 Task: Assign in the project UniTech the issue 'Create a new online platform for online personal development courses with advanced self-assessment and' to the sprint 'Scope Safari'.
Action: Mouse moved to (1241, 536)
Screenshot: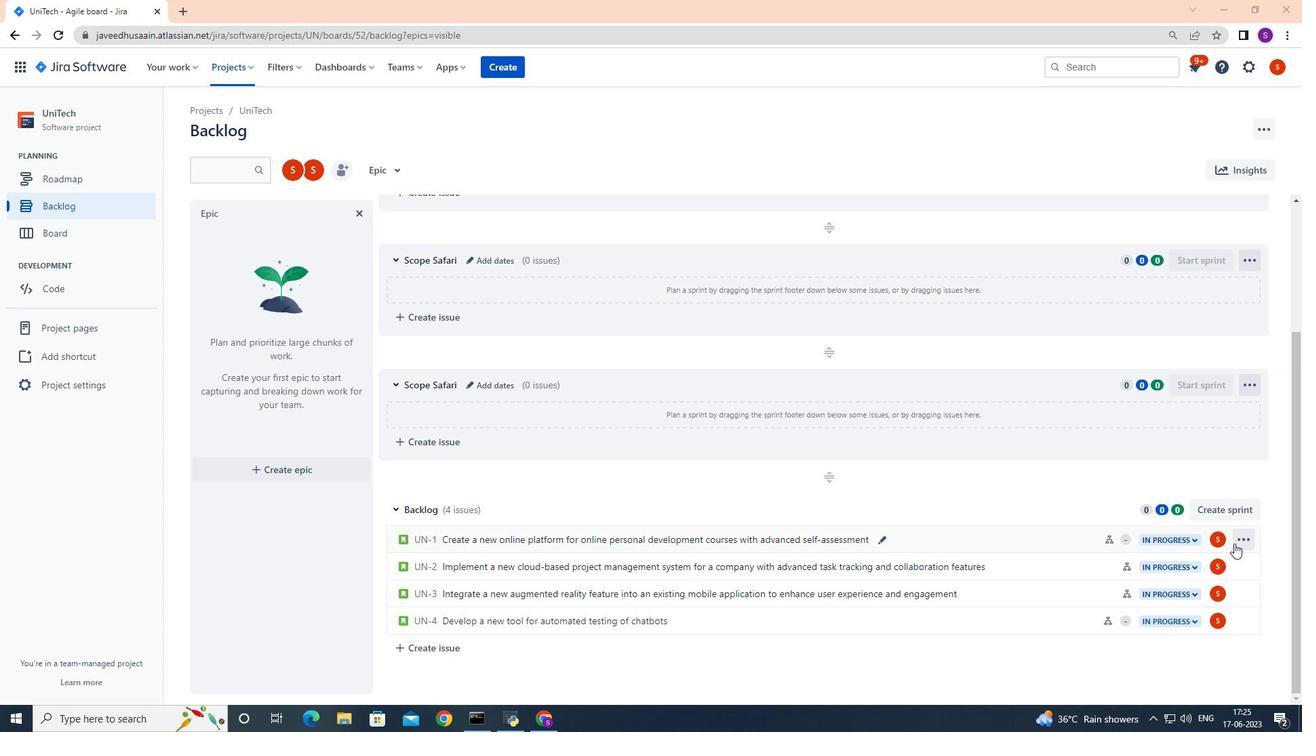 
Action: Mouse pressed left at (1241, 536)
Screenshot: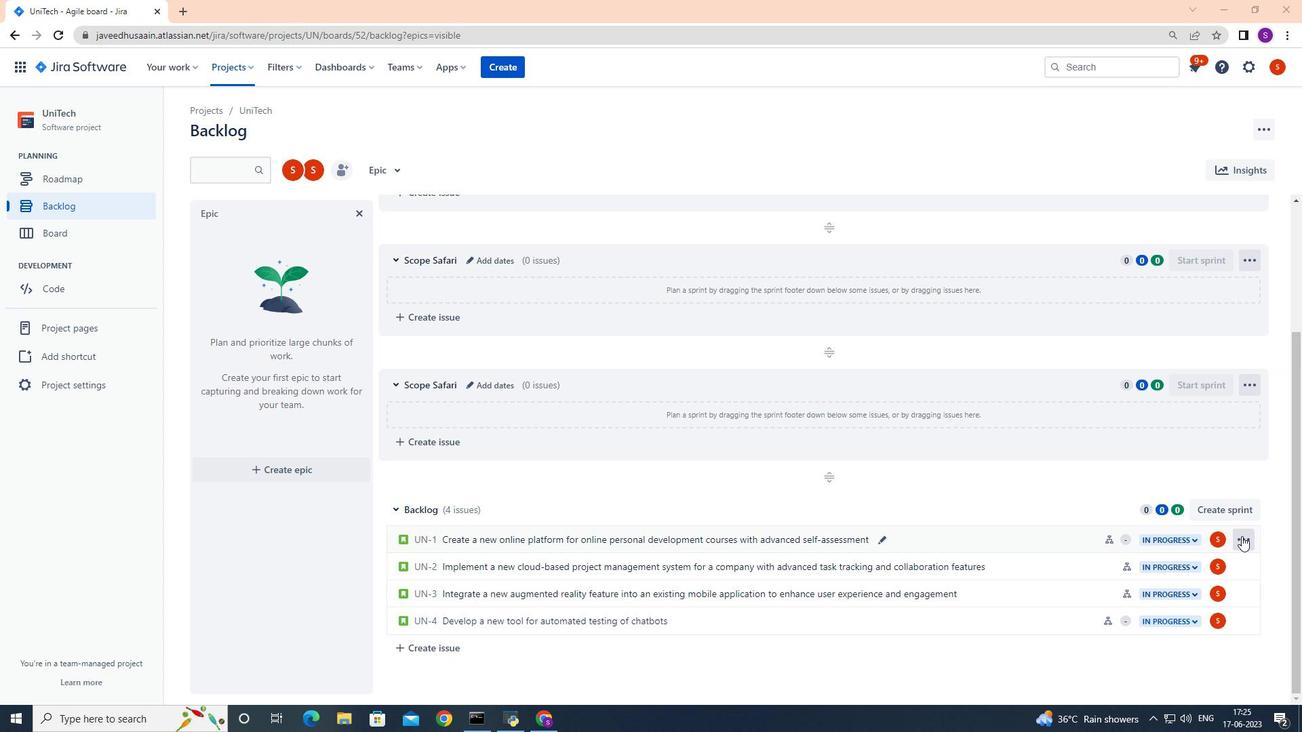 
Action: Mouse moved to (1196, 426)
Screenshot: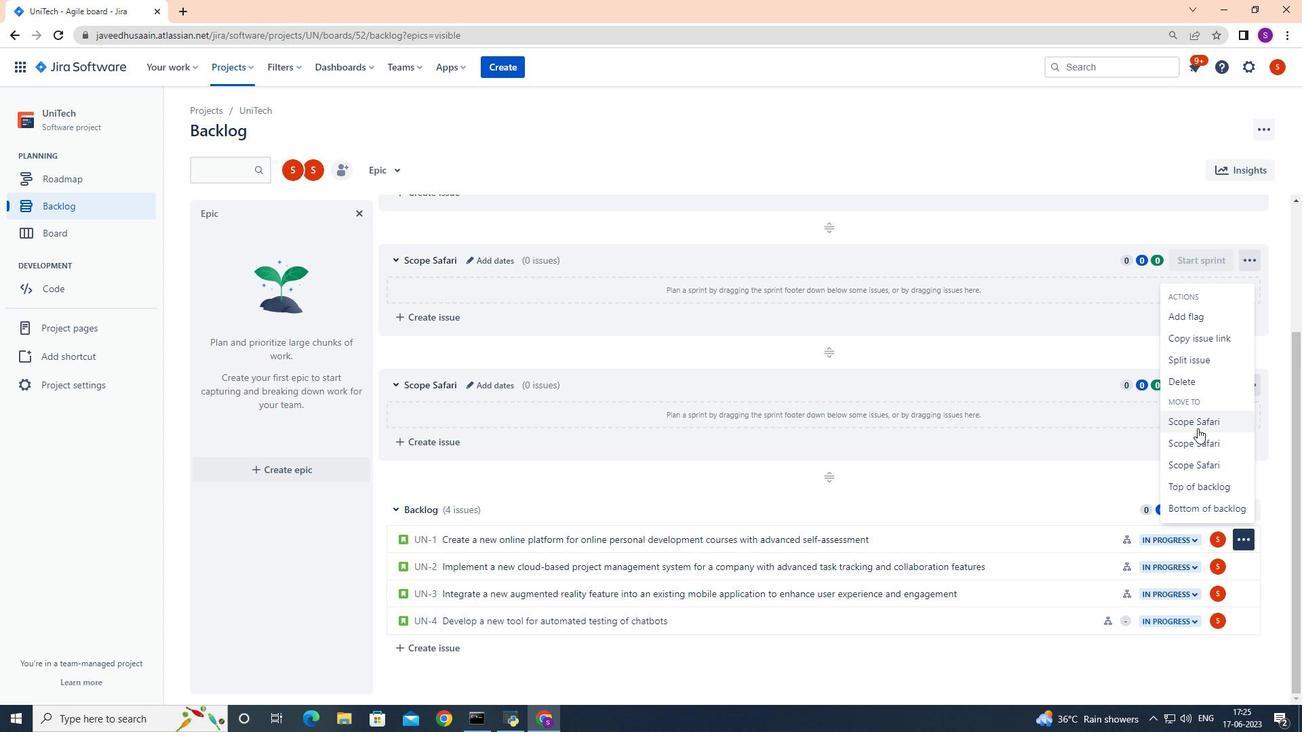 
Action: Mouse pressed left at (1196, 426)
Screenshot: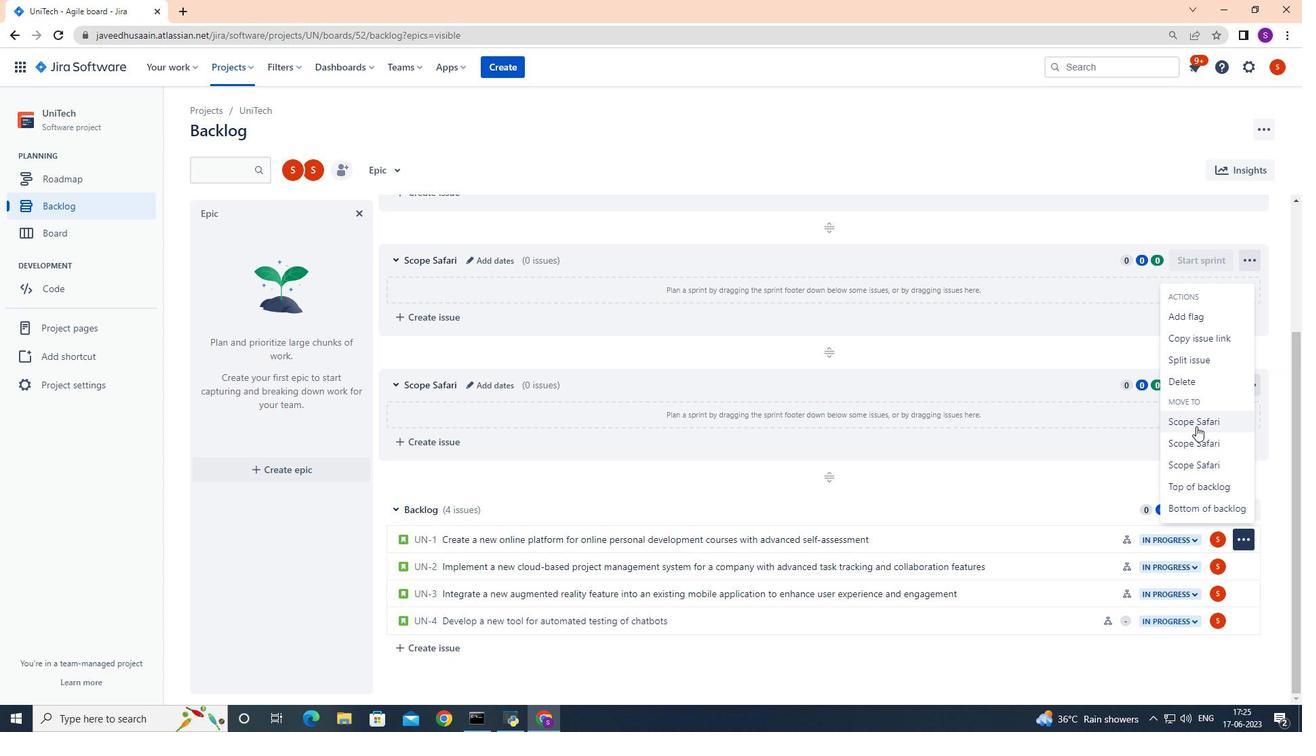 
Action: Mouse moved to (1163, 438)
Screenshot: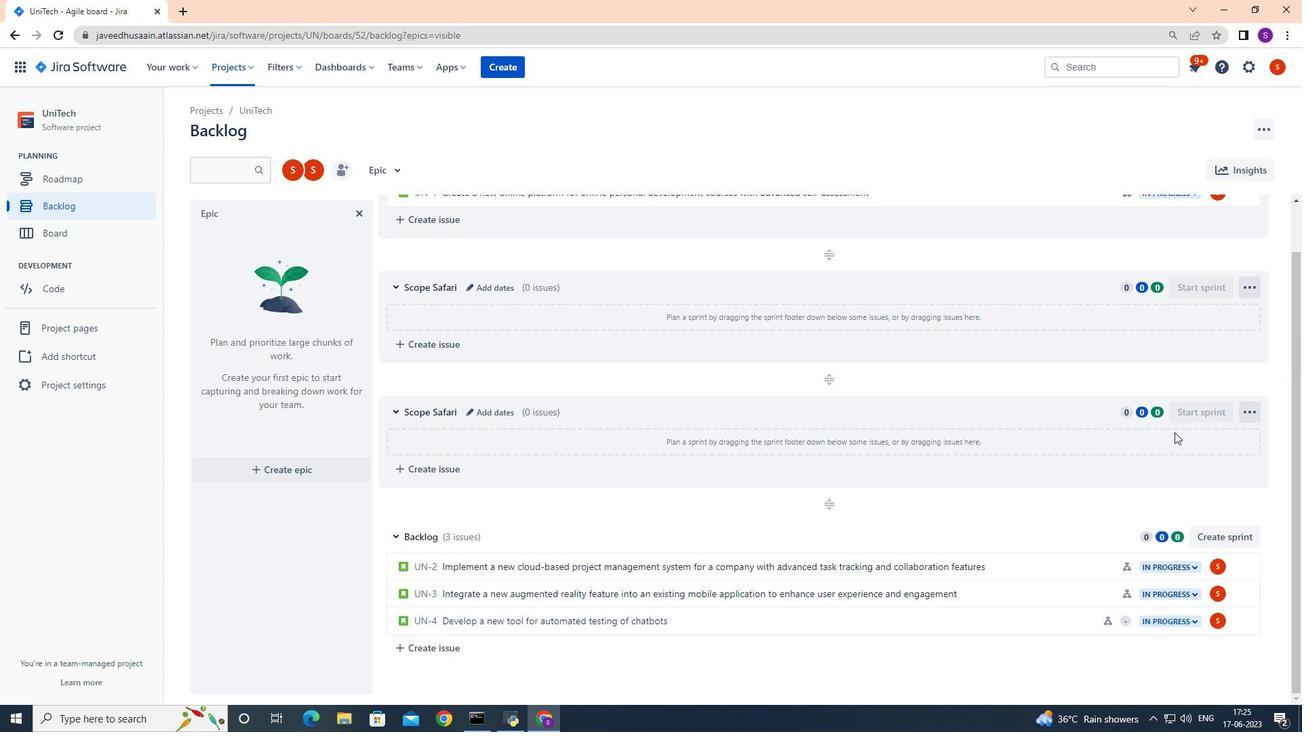 
